 Task: Add the task  Error when trying to import/export data to the section Feature Frenzy in the project ZoneTech and add a Due Date to the respective task as 2024/02/26.
Action: Mouse moved to (653, 478)
Screenshot: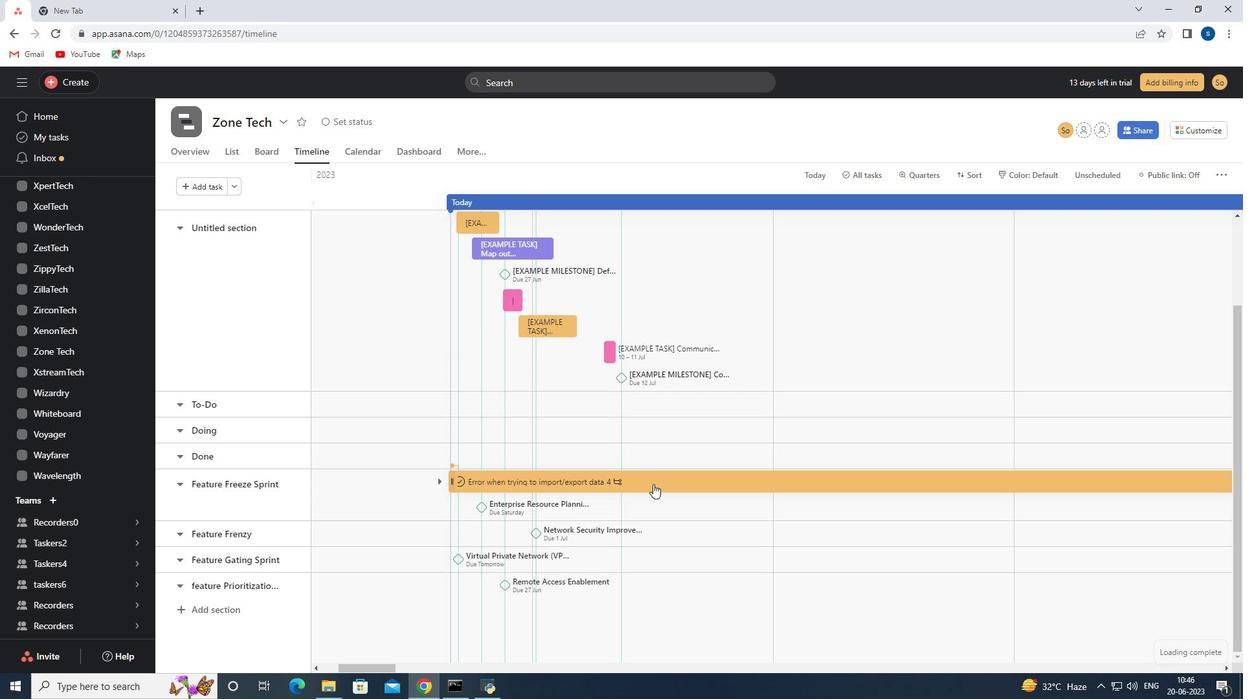 
Action: Mouse pressed left at (653, 478)
Screenshot: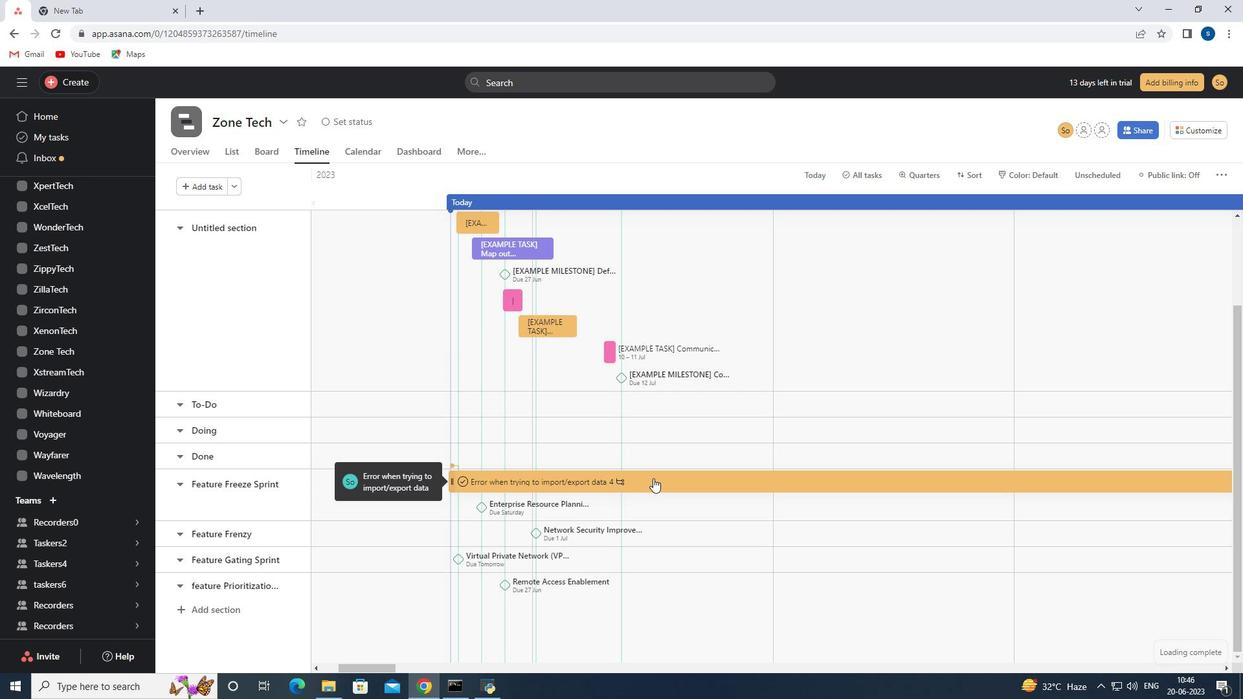 
Action: Mouse moved to (982, 306)
Screenshot: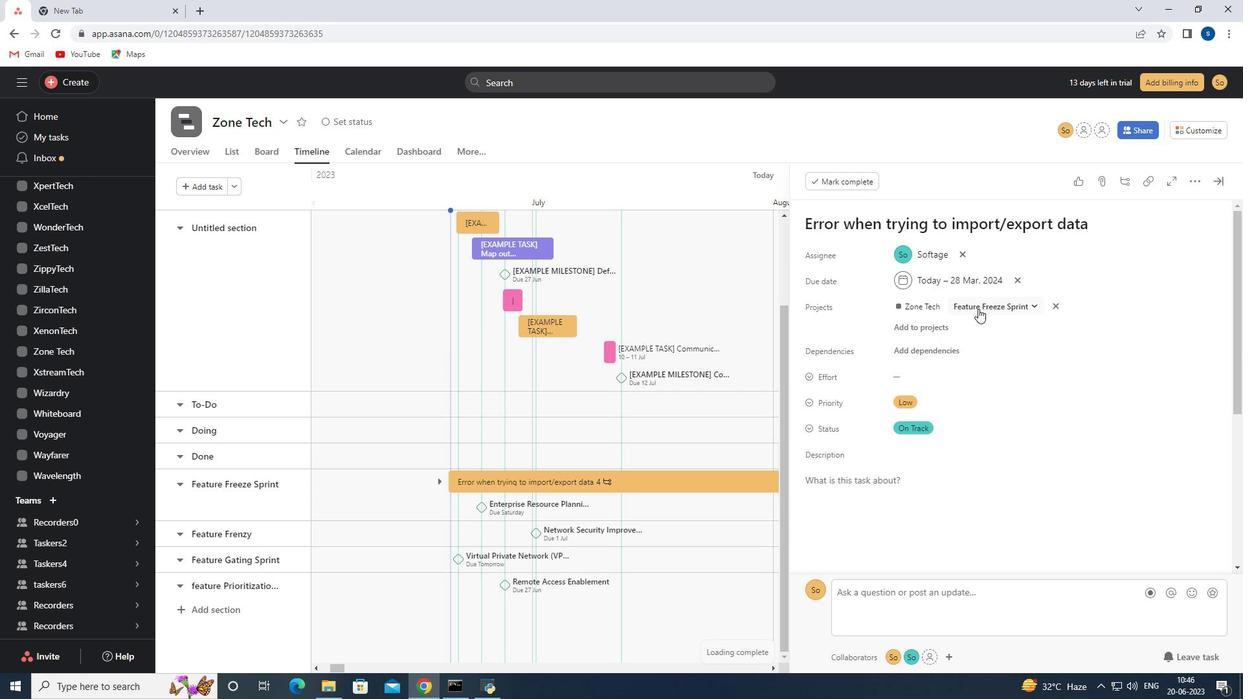 
Action: Mouse pressed left at (982, 306)
Screenshot: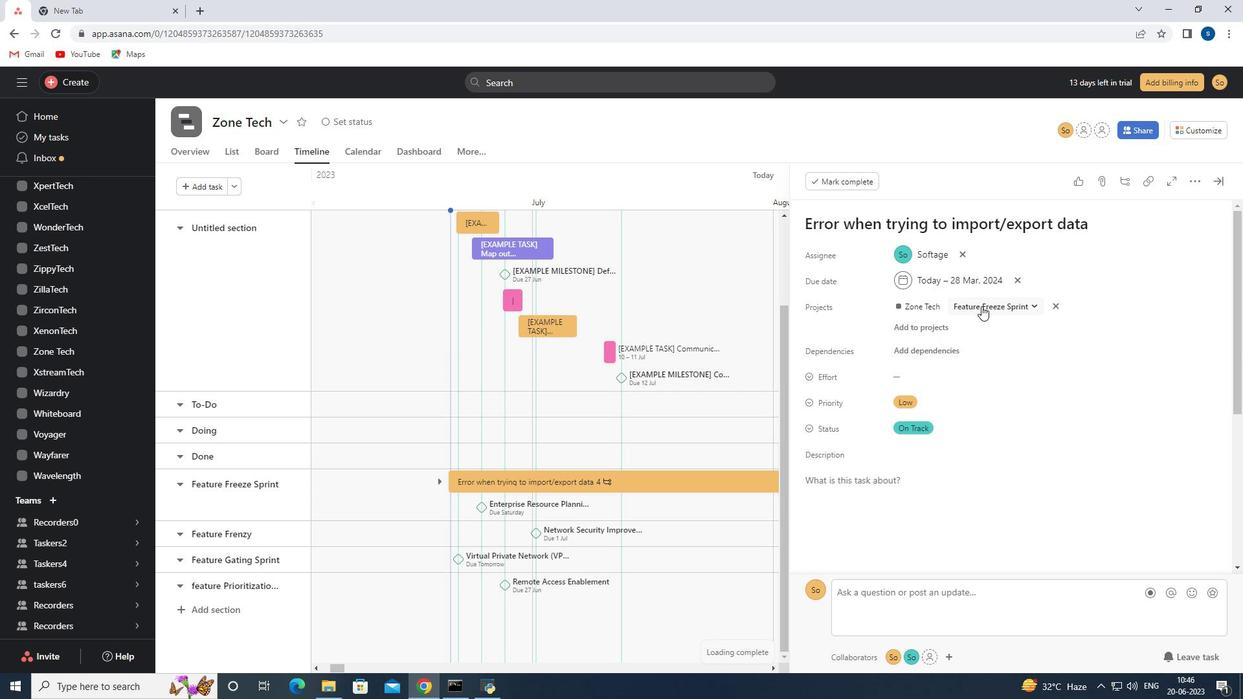 
Action: Mouse moved to (1001, 460)
Screenshot: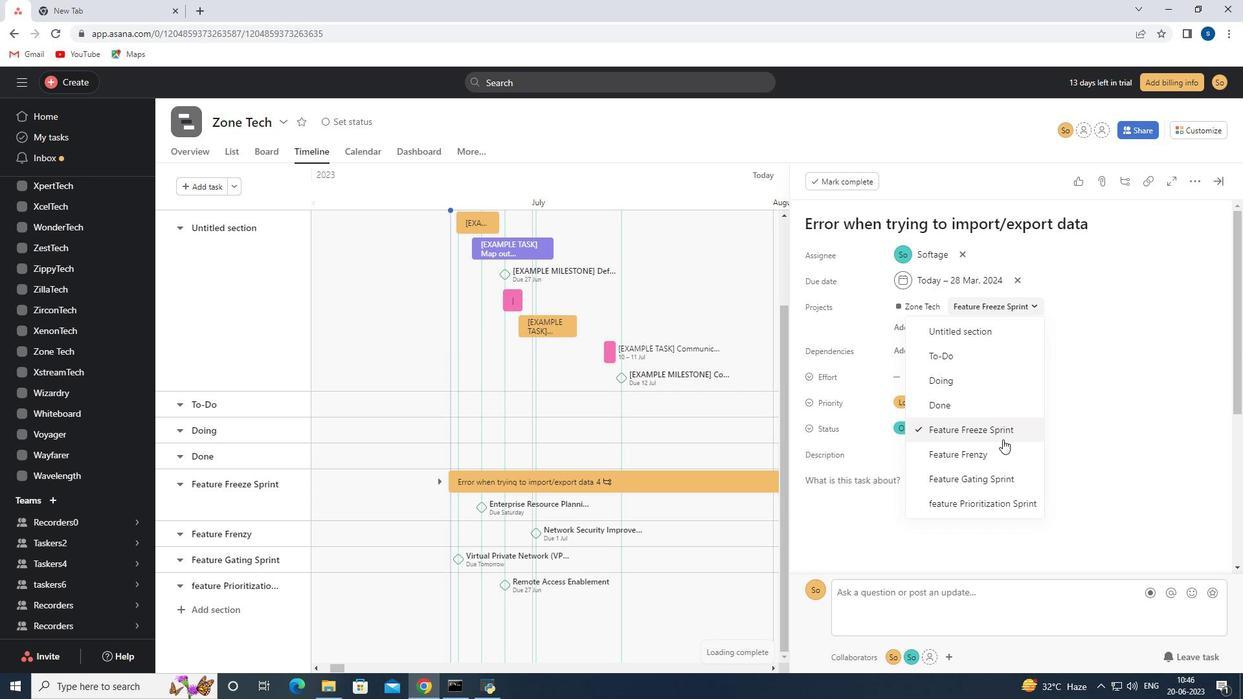 
Action: Mouse pressed left at (1001, 460)
Screenshot: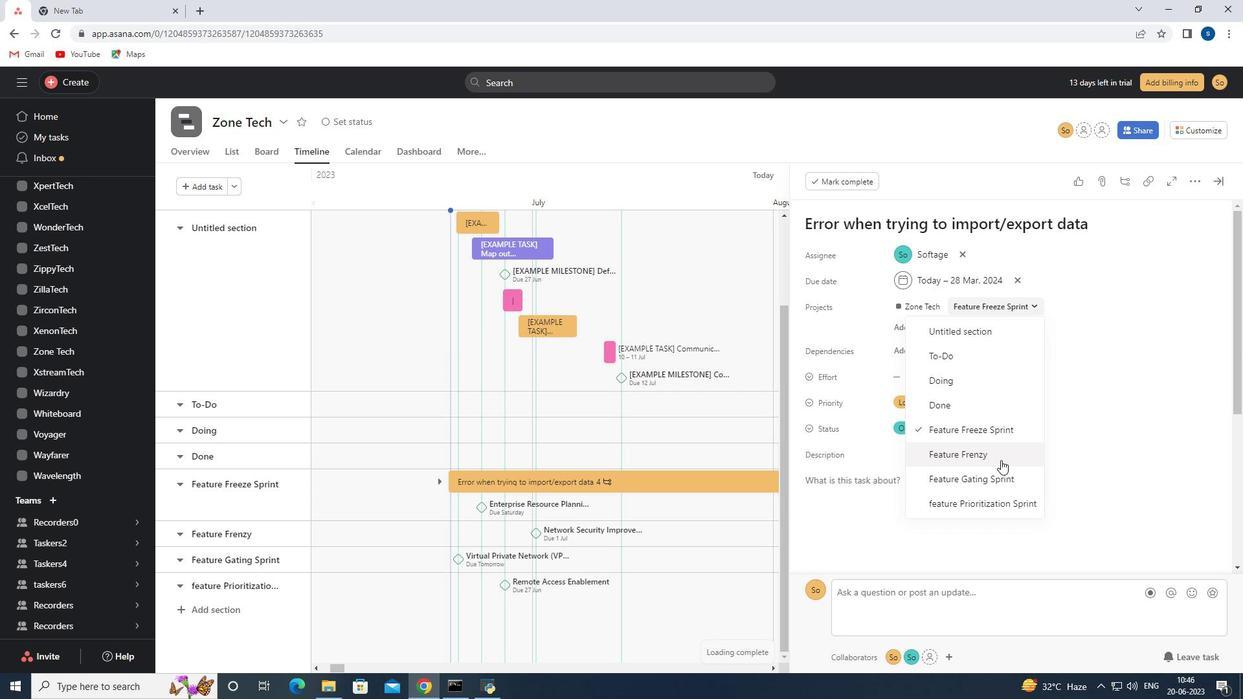 
Action: Mouse moved to (989, 283)
Screenshot: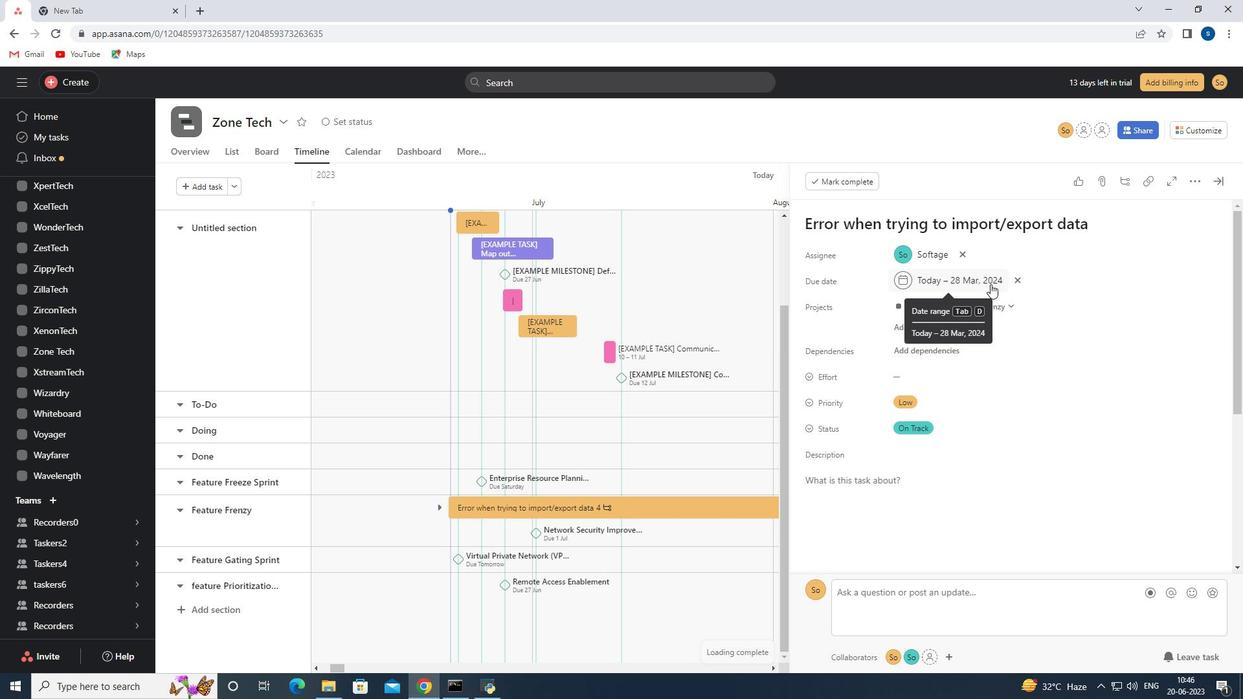 
Action: Mouse pressed left at (989, 283)
Screenshot: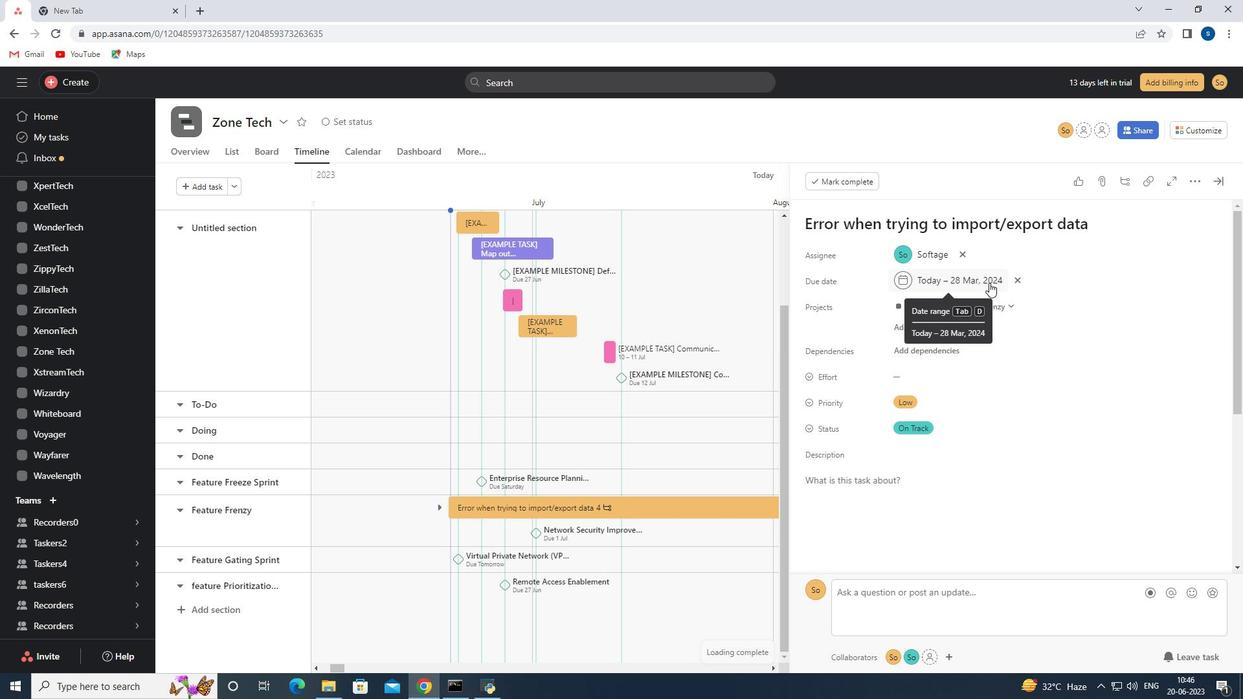 
Action: Mouse moved to (1040, 310)
Screenshot: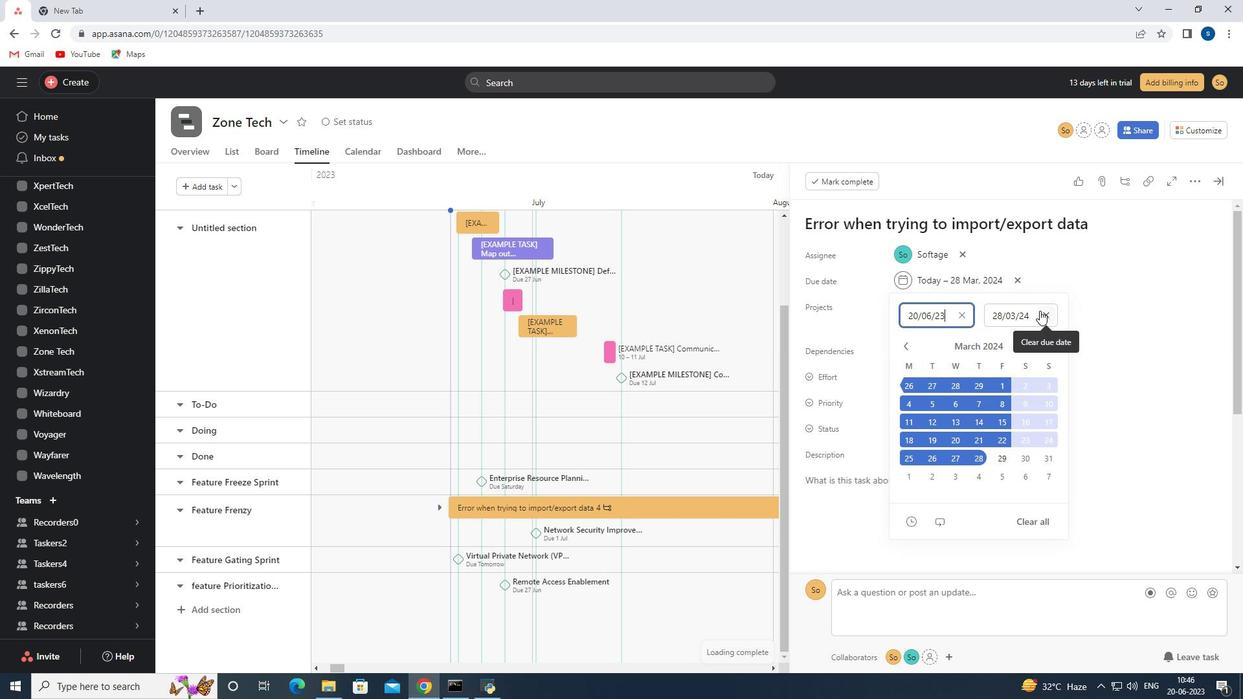 
Action: Mouse pressed left at (1040, 310)
Screenshot: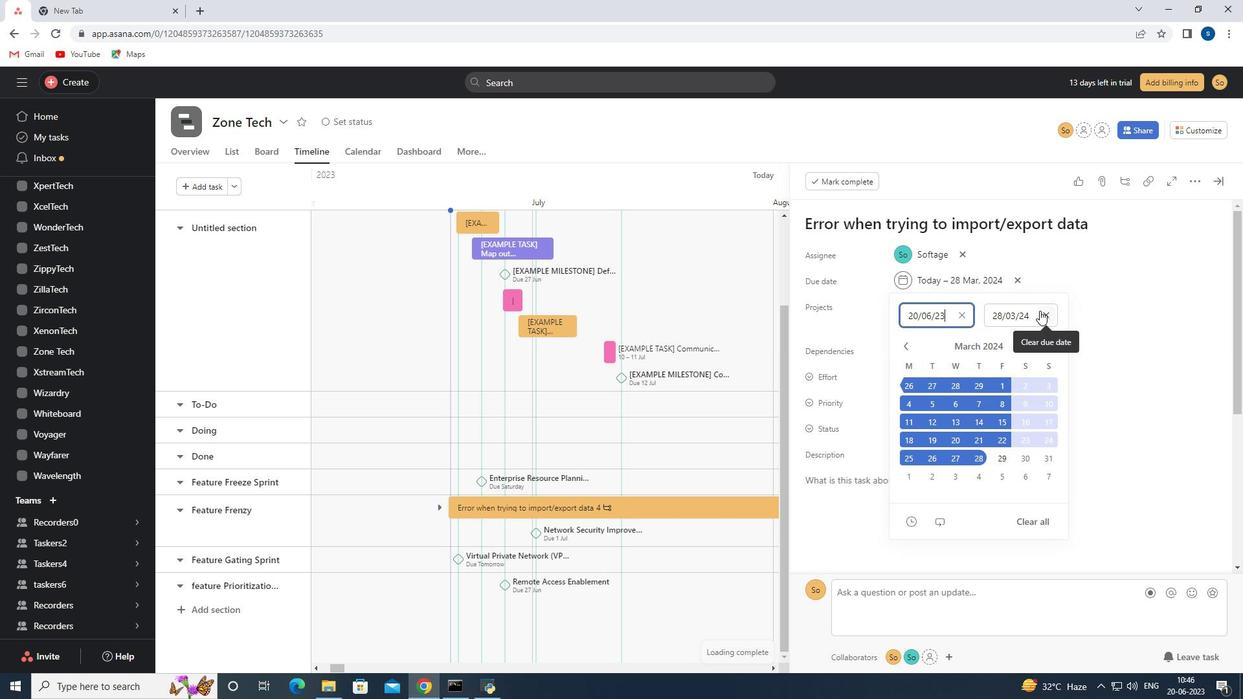 
Action: Key pressed 2024/02/06<Key.enter>
Screenshot: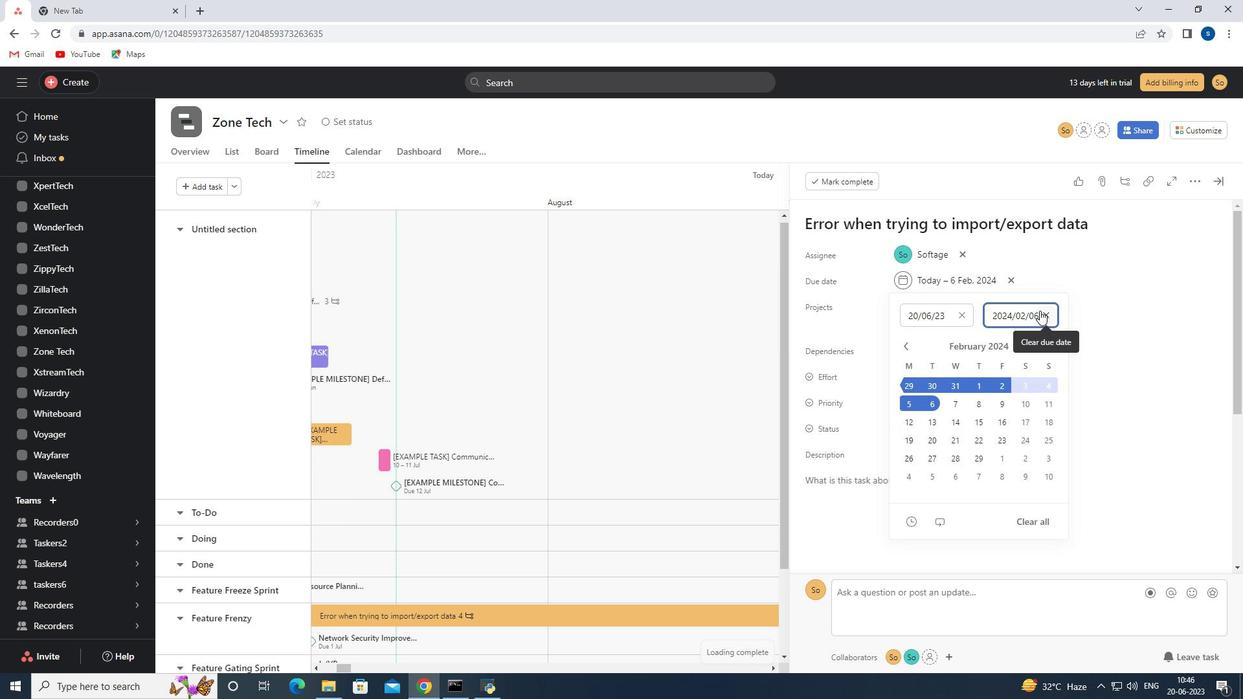 
Action: Mouse moved to (820, 432)
Screenshot: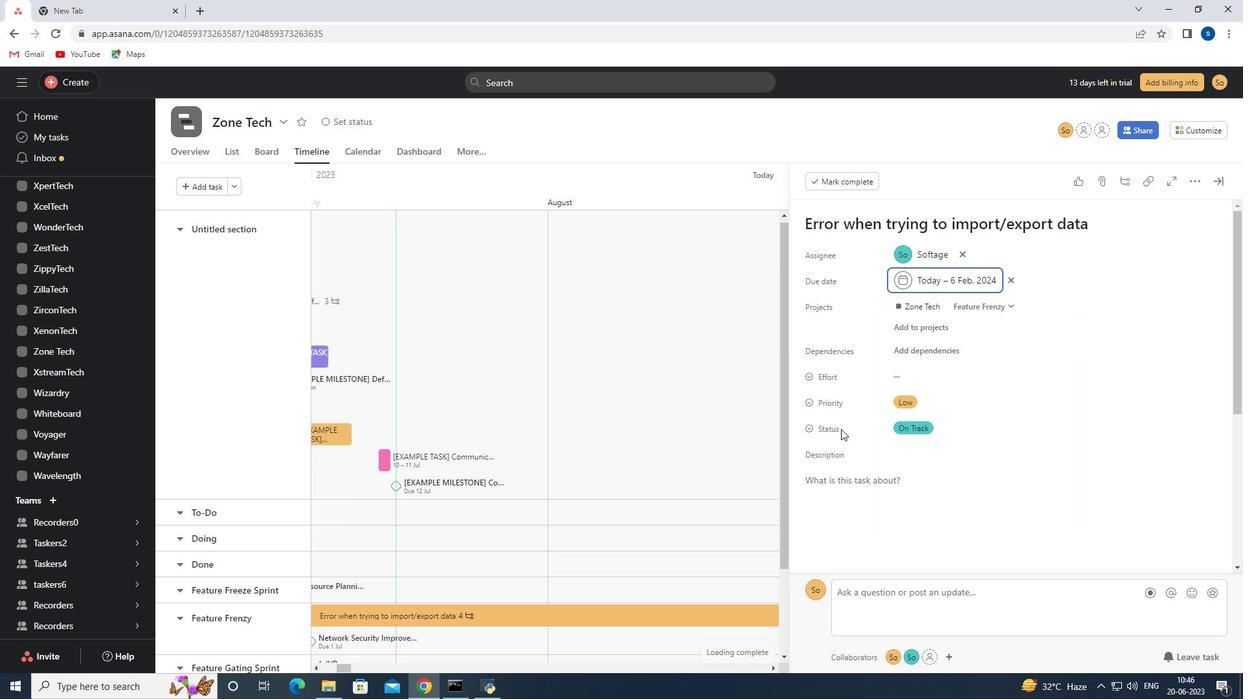 
